Task: Create a sub task System Test and UAT for the task  Implement multi-factor authentication for user login in the project ActivaPro , assign it to team member softage.4@softage.net and update the status of the sub task to  Completed , set the priority of the sub task to High
Action: Mouse moved to (85, 334)
Screenshot: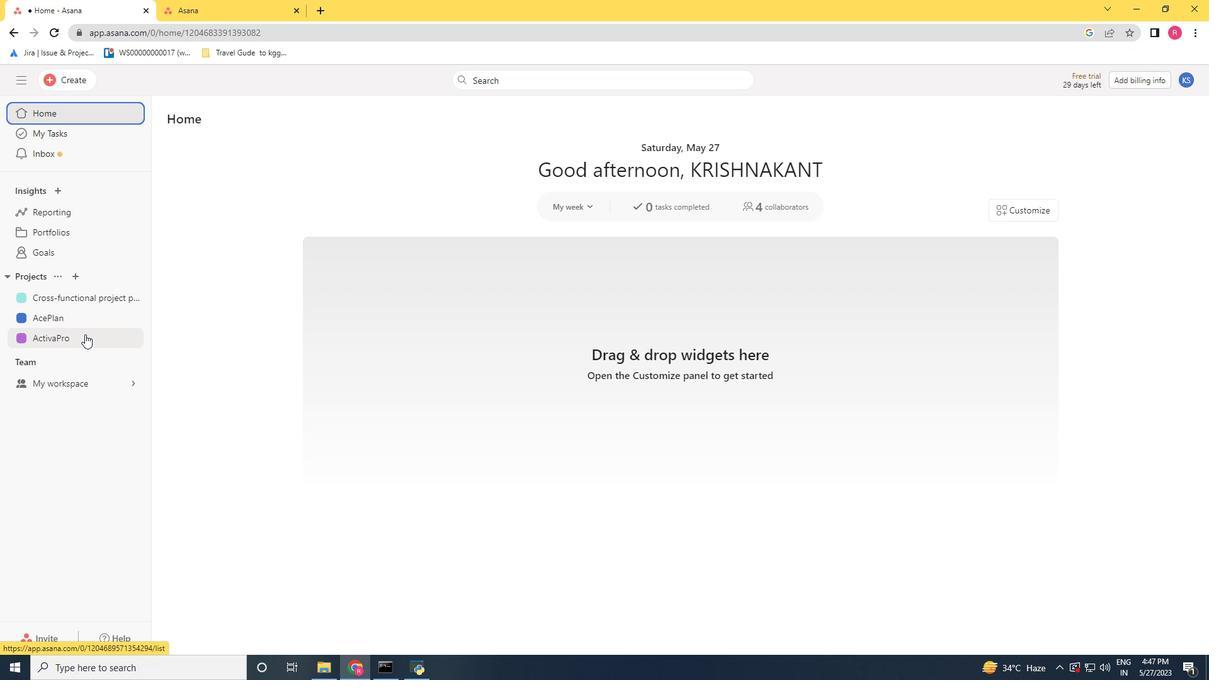 
Action: Mouse pressed left at (85, 334)
Screenshot: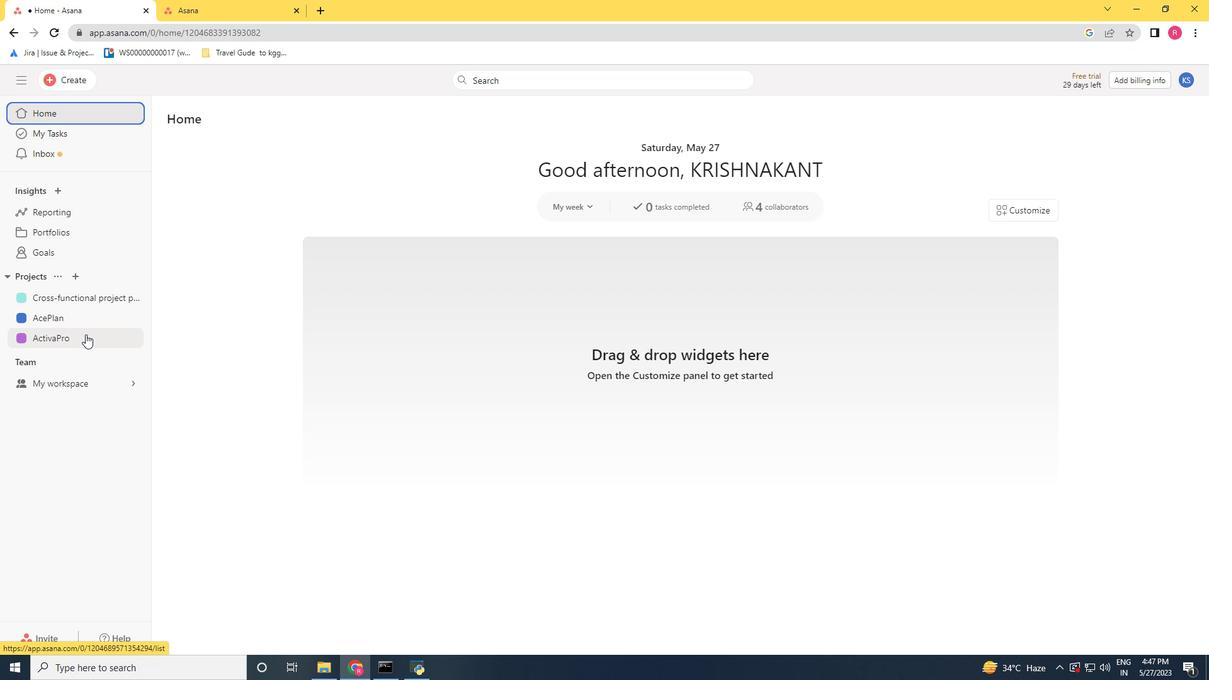 
Action: Mouse moved to (440, 292)
Screenshot: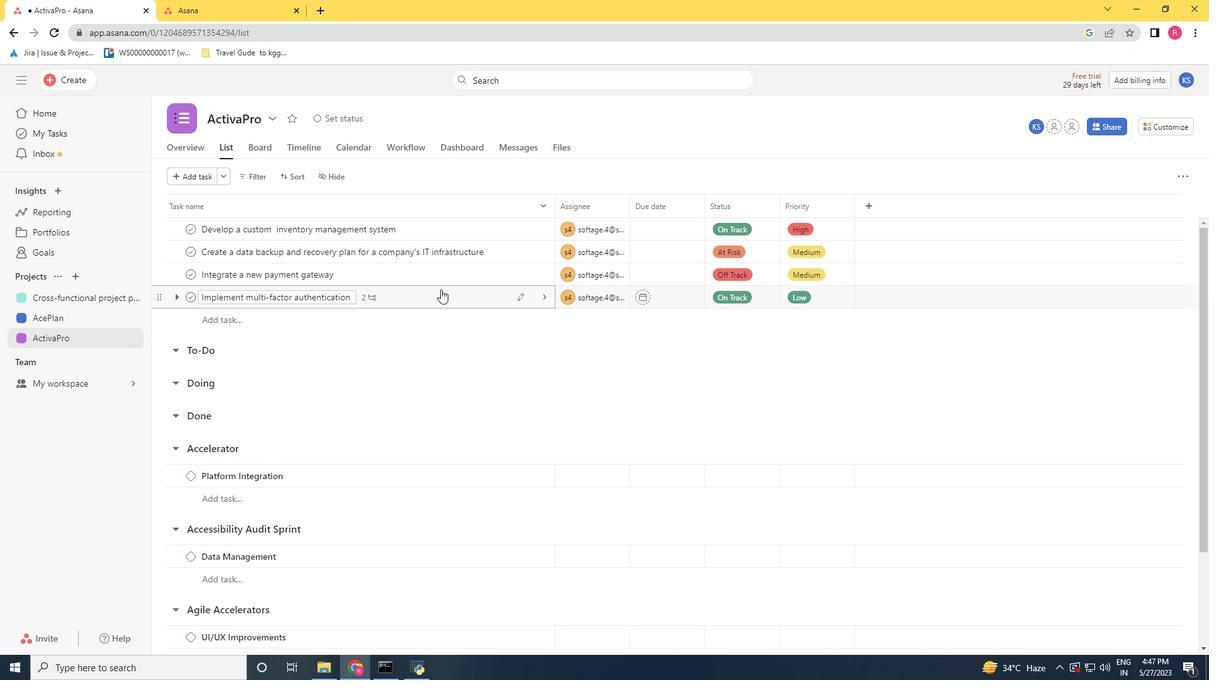 
Action: Mouse pressed left at (440, 292)
Screenshot: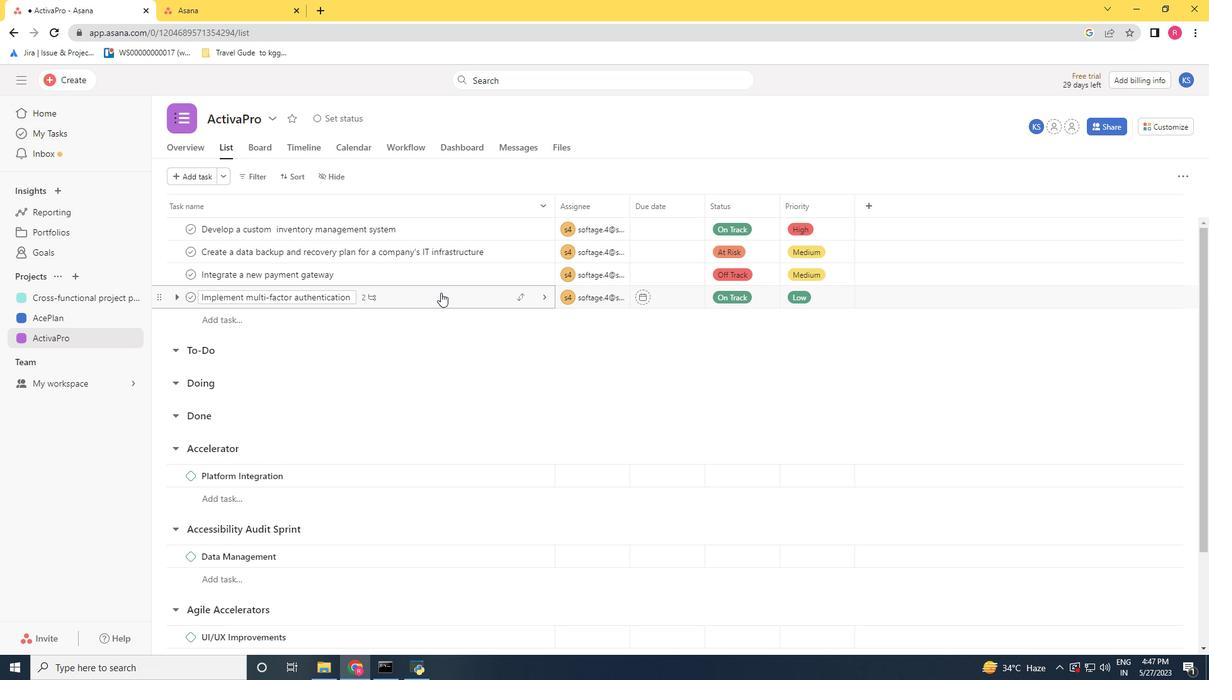 
Action: Mouse moved to (903, 489)
Screenshot: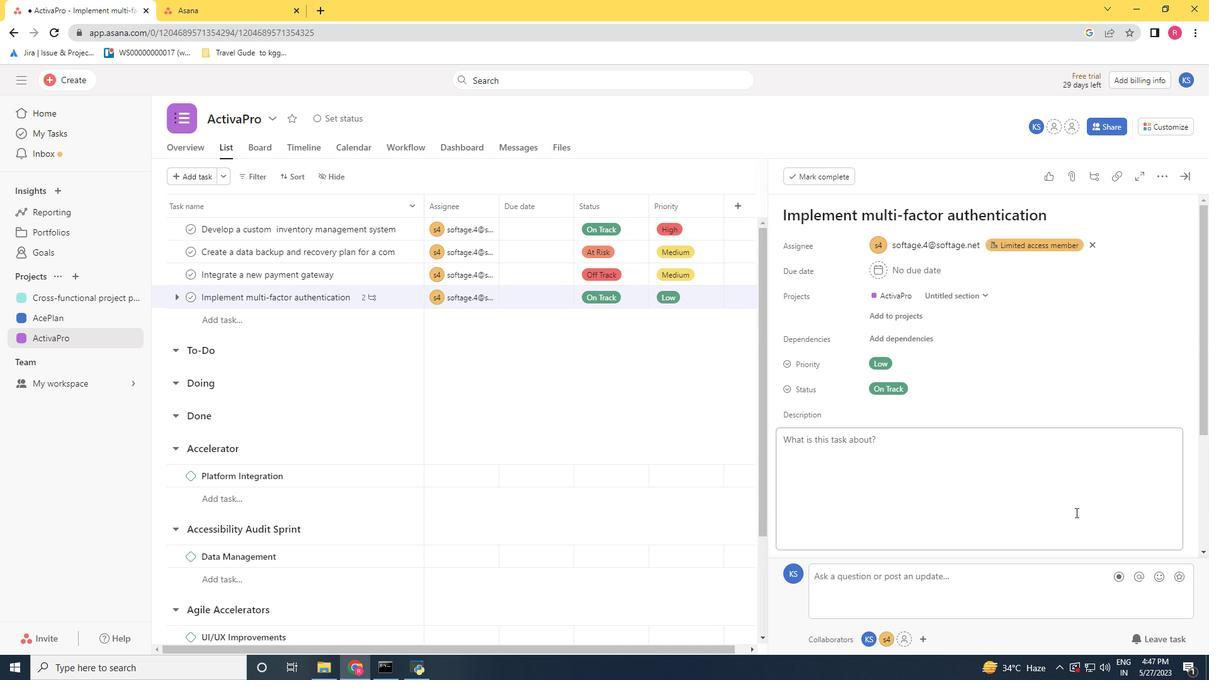 
Action: Mouse scrolled (903, 488) with delta (0, 0)
Screenshot: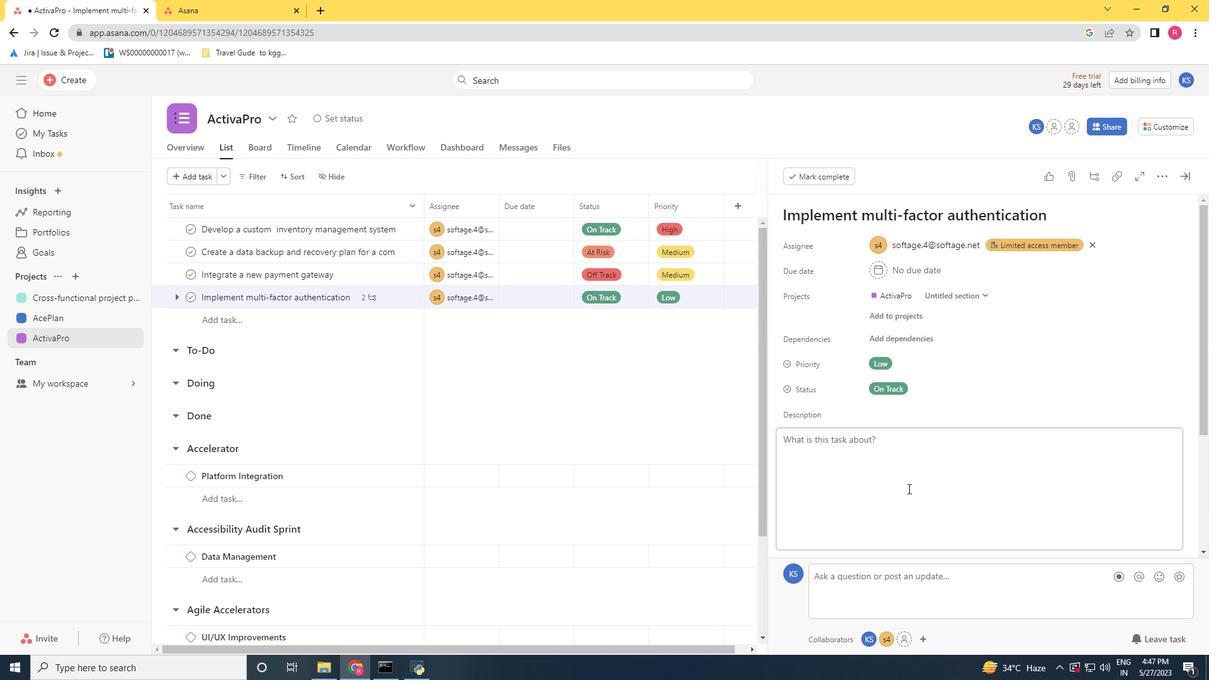 
Action: Mouse moved to (903, 491)
Screenshot: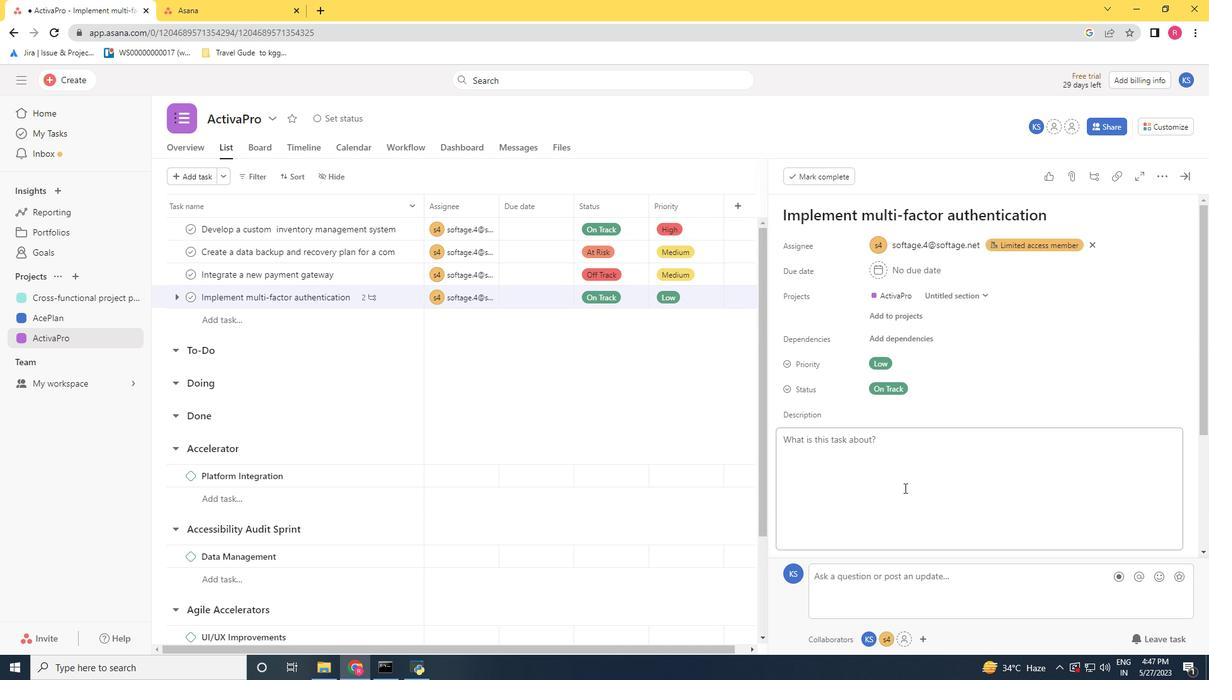 
Action: Mouse scrolled (903, 490) with delta (0, 0)
Screenshot: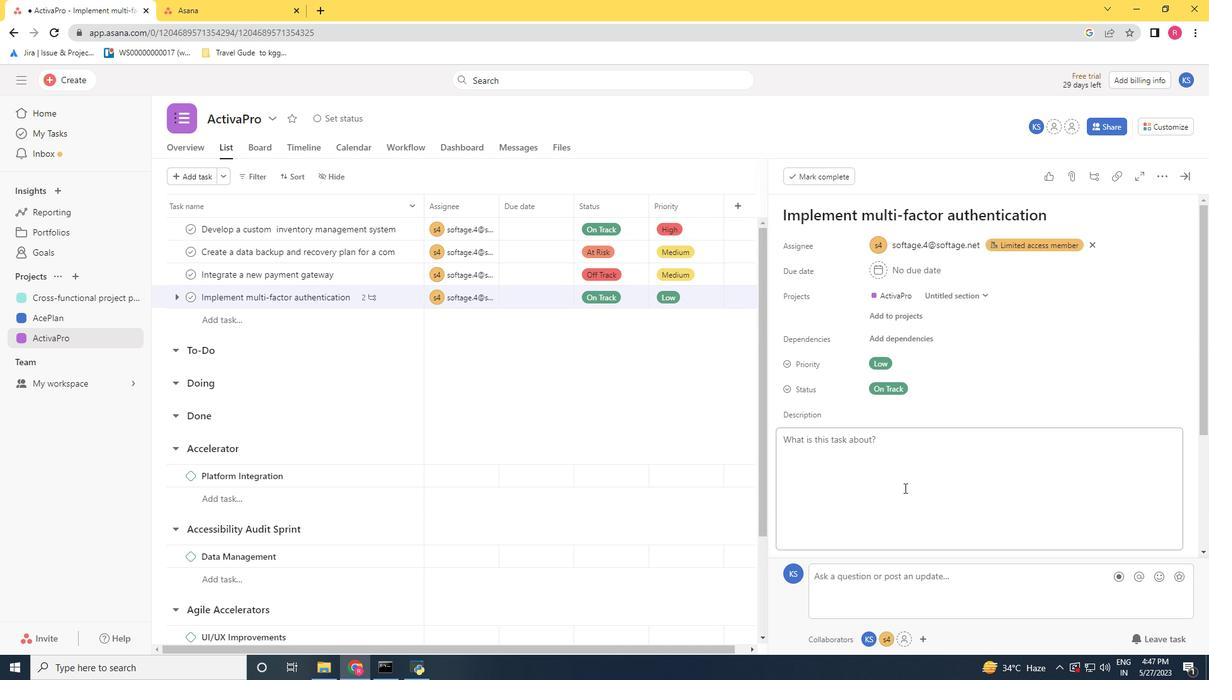 
Action: Mouse scrolled (903, 490) with delta (0, 0)
Screenshot: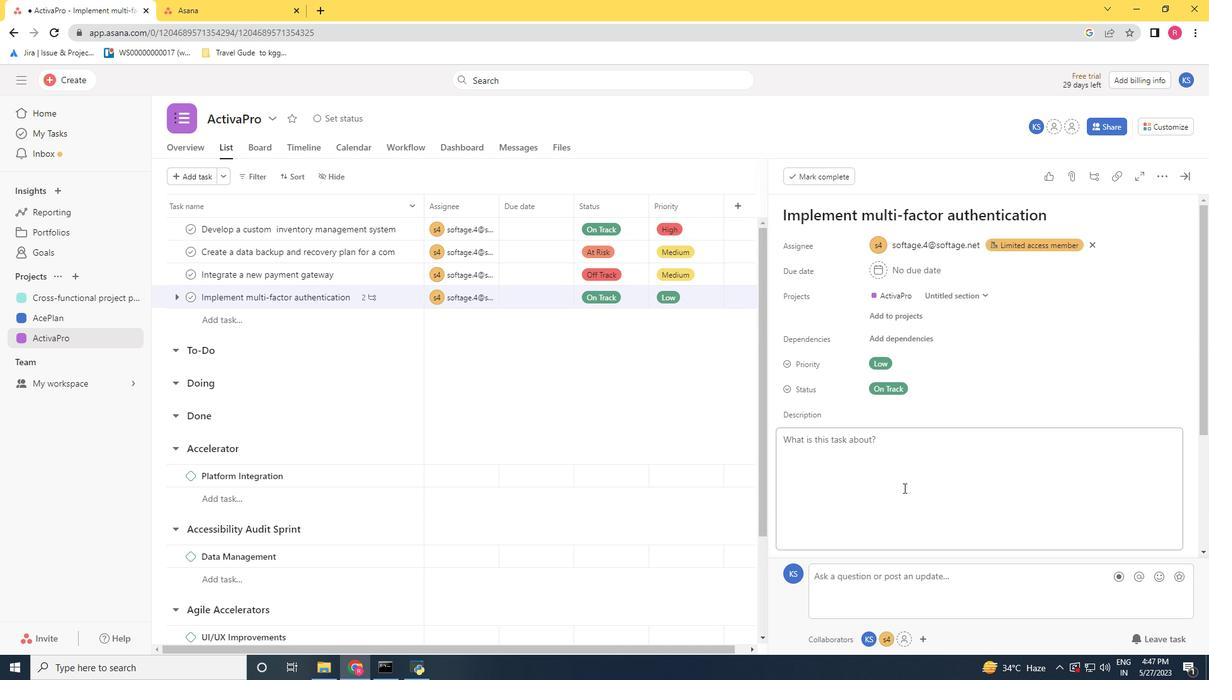
Action: Mouse moved to (826, 462)
Screenshot: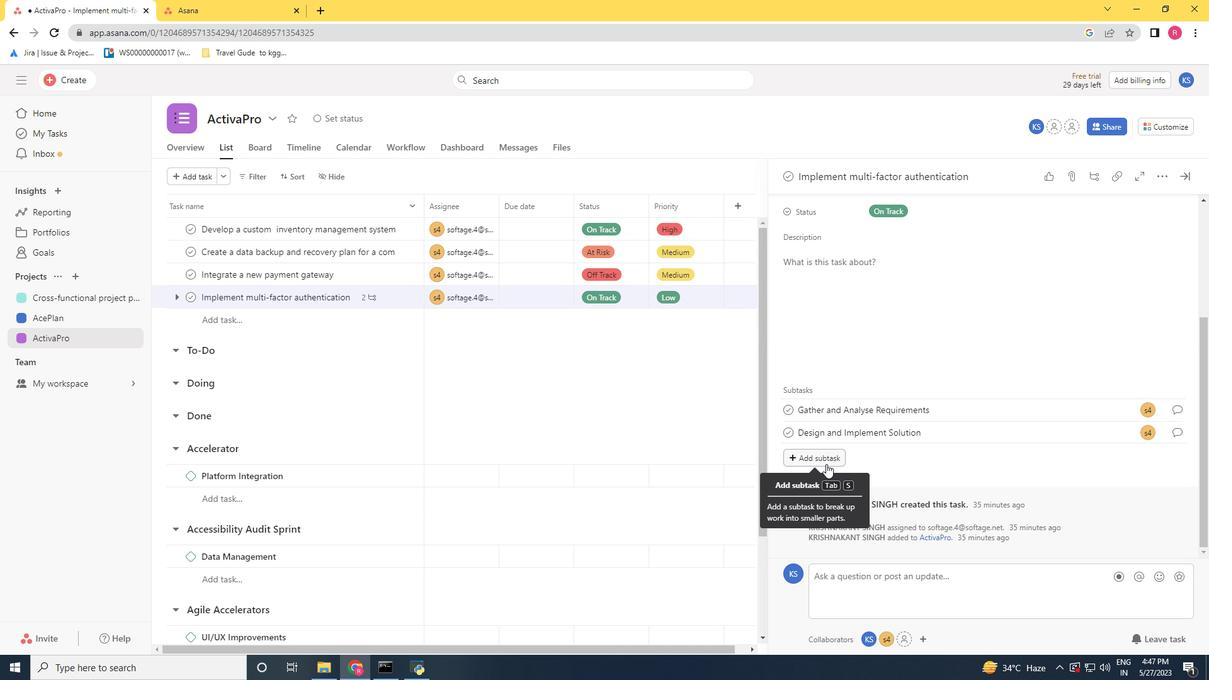 
Action: Mouse pressed left at (826, 462)
Screenshot: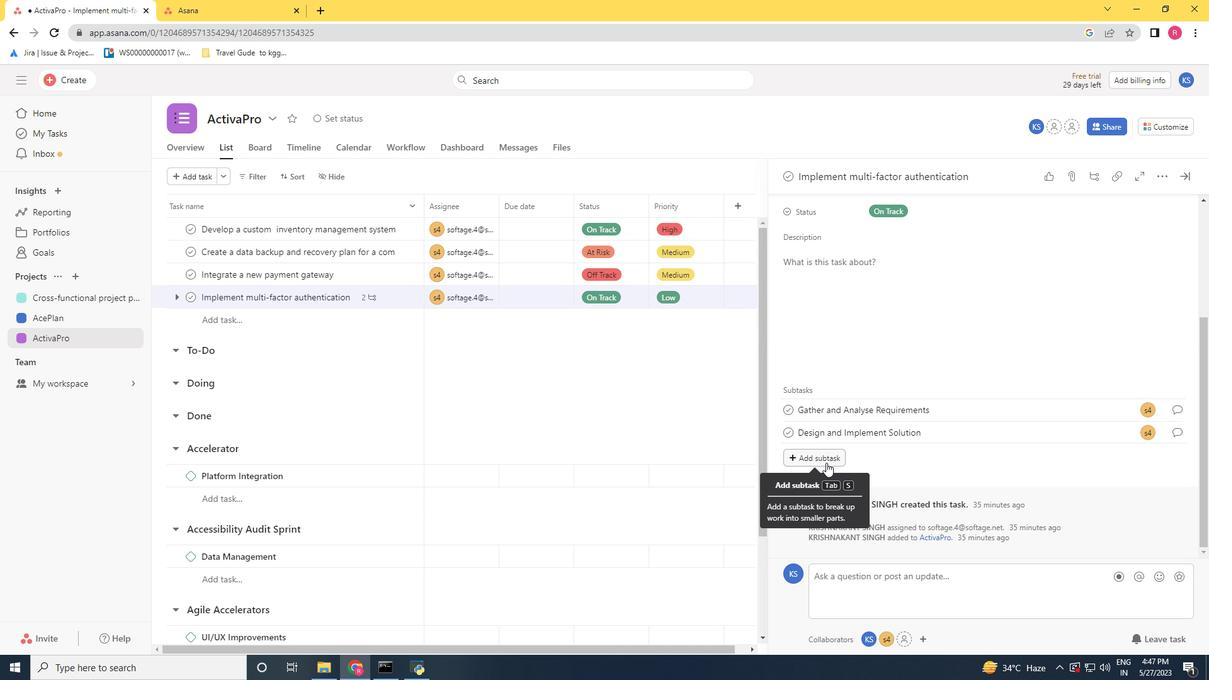 
Action: Key pressed <Key.shift>System<Key.space><Key.shift>Test<Key.space>and<Key.space><Key.shift>UAT<Key.space>for<Key.space><Key.backspace><Key.backspace><Key.backspace><Key.backspace>
Screenshot: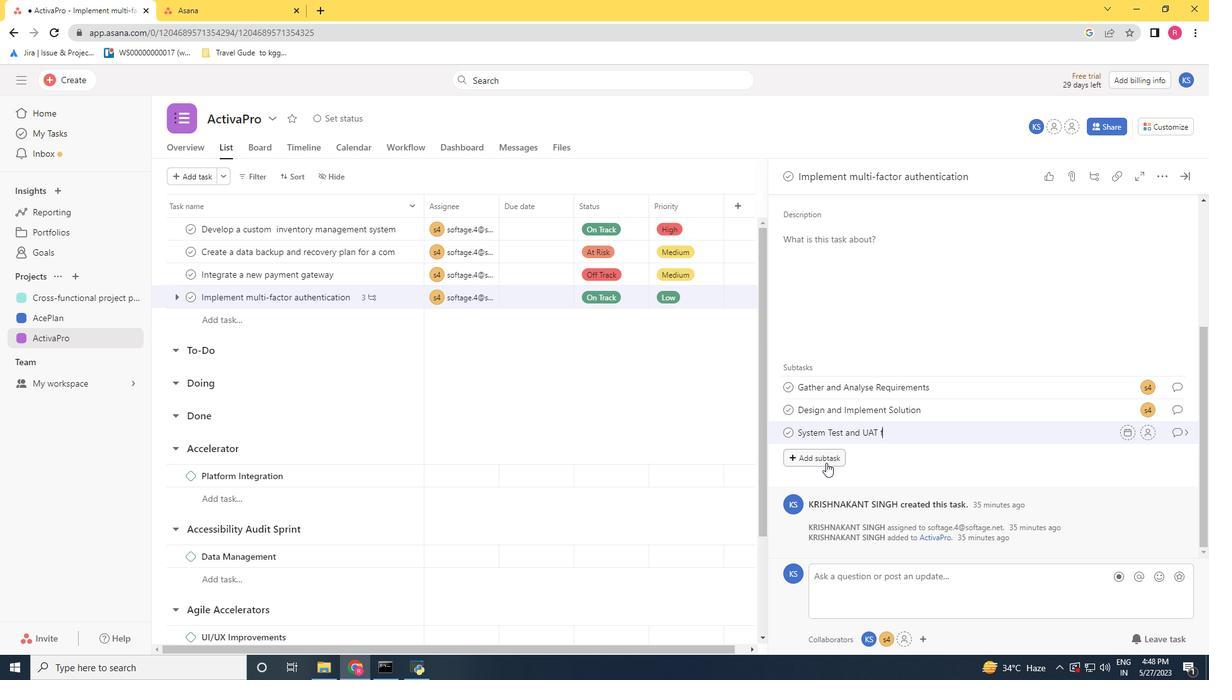 
Action: Mouse moved to (1150, 433)
Screenshot: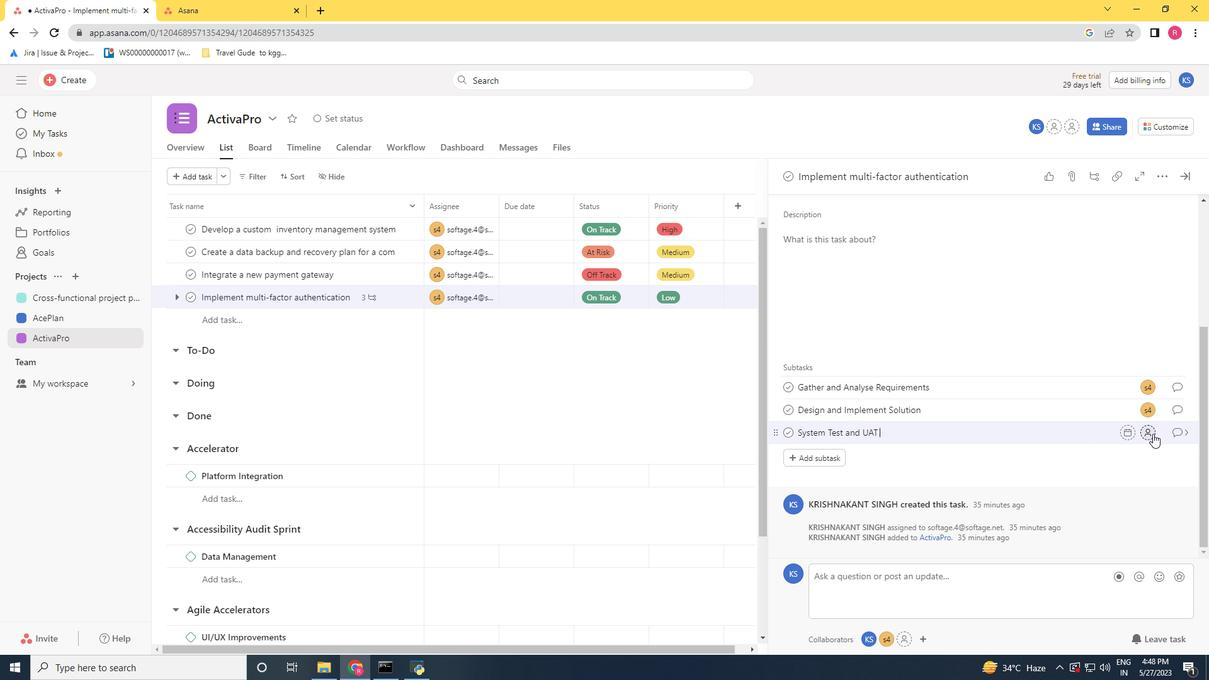 
Action: Mouse pressed left at (1150, 433)
Screenshot: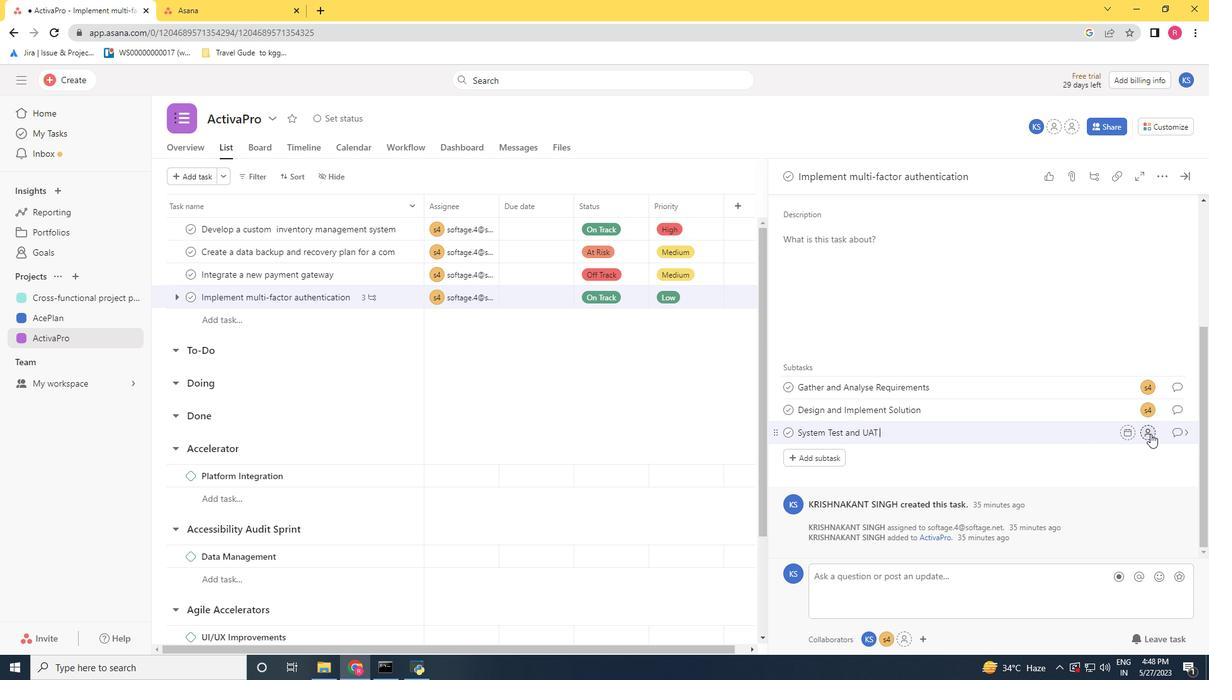
Action: Mouse moved to (1023, 561)
Screenshot: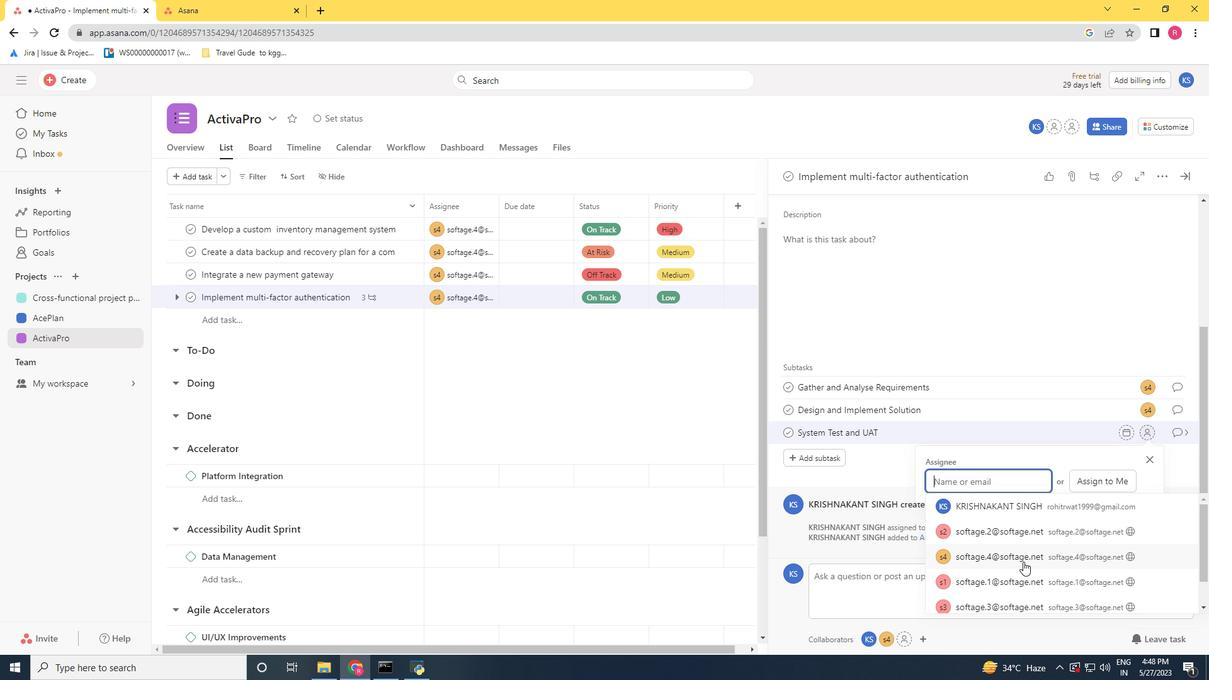 
Action: Mouse pressed left at (1023, 561)
Screenshot: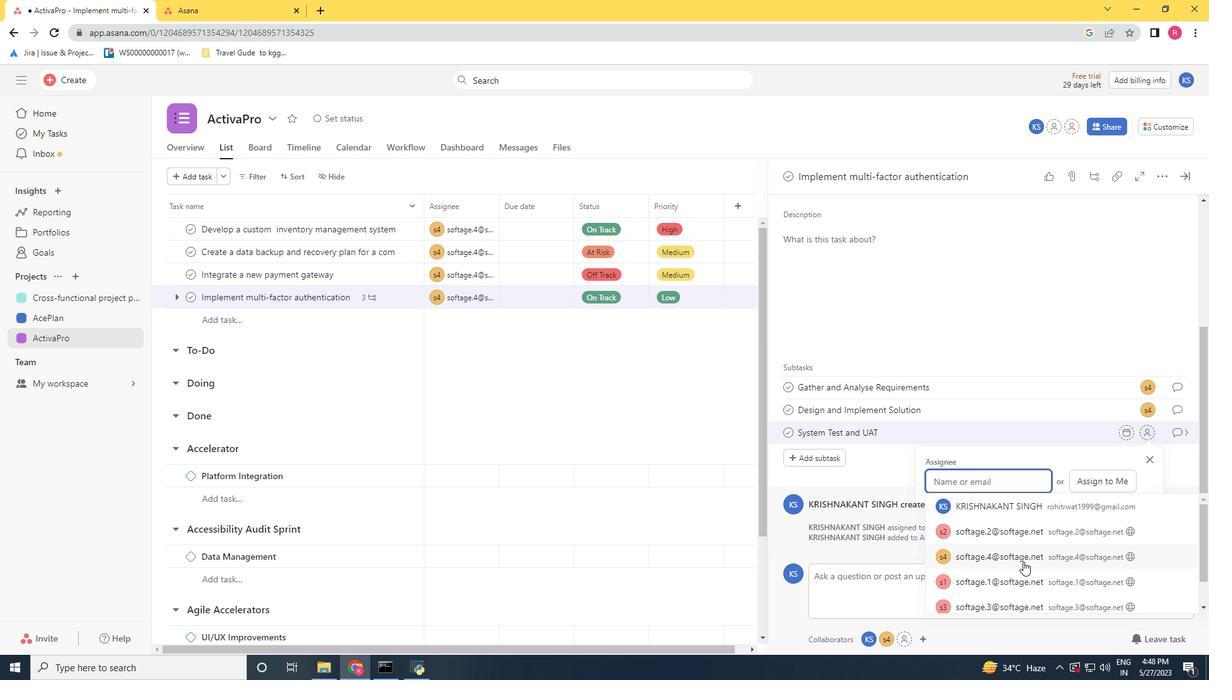 
Action: Mouse moved to (1177, 434)
Screenshot: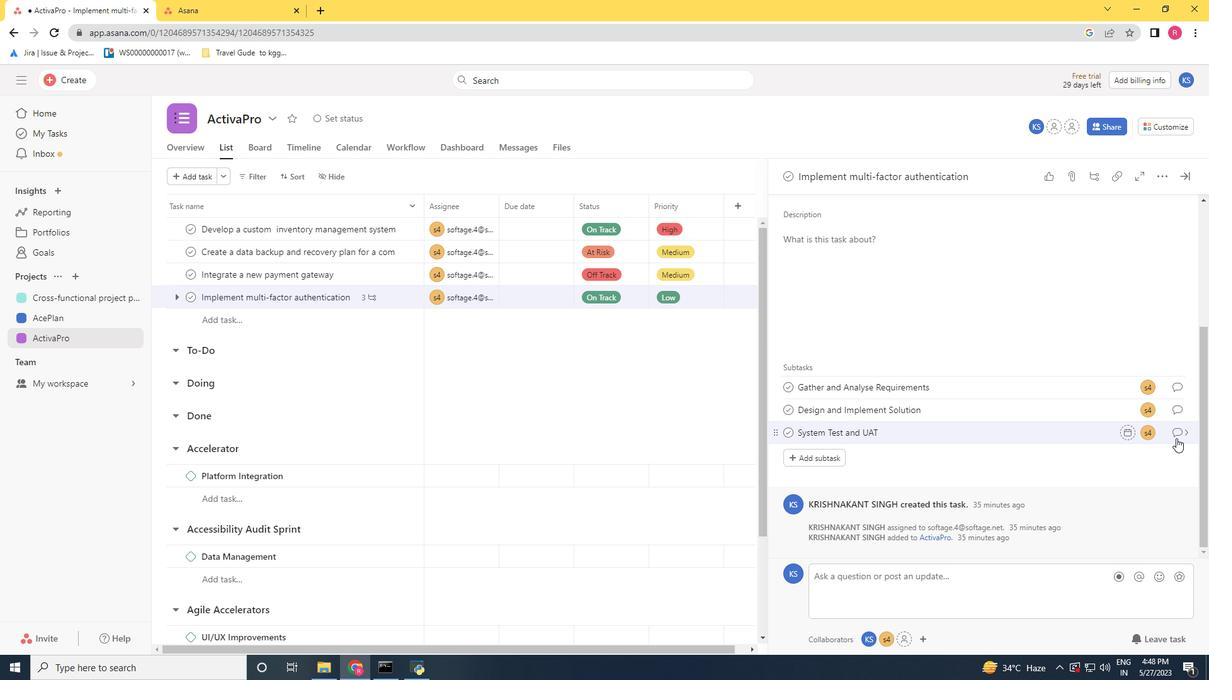 
Action: Mouse pressed left at (1177, 434)
Screenshot: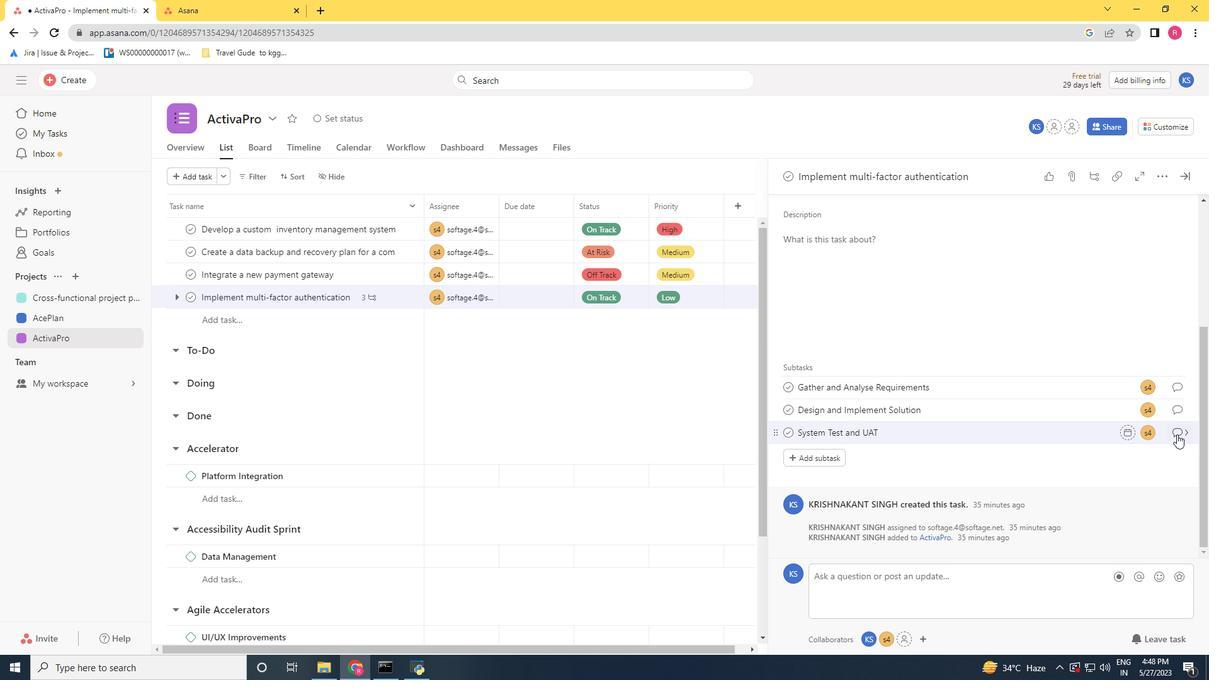 
Action: Mouse moved to (838, 356)
Screenshot: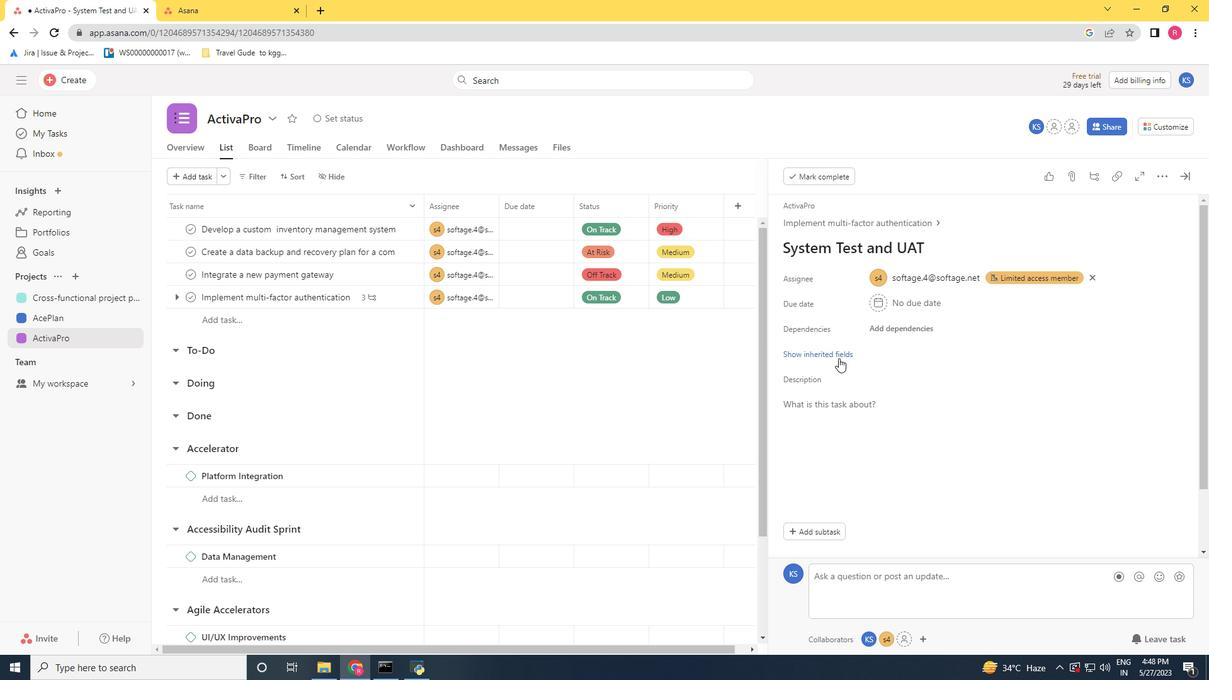 
Action: Mouse pressed left at (838, 356)
Screenshot: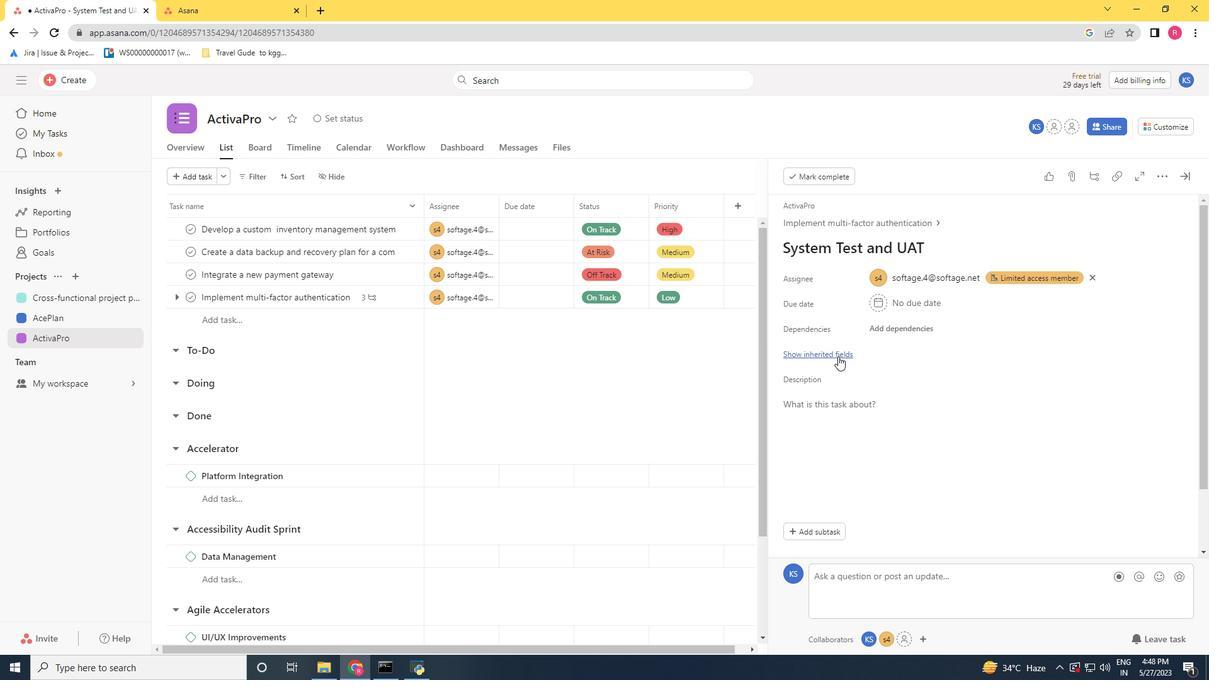 
Action: Mouse moved to (873, 399)
Screenshot: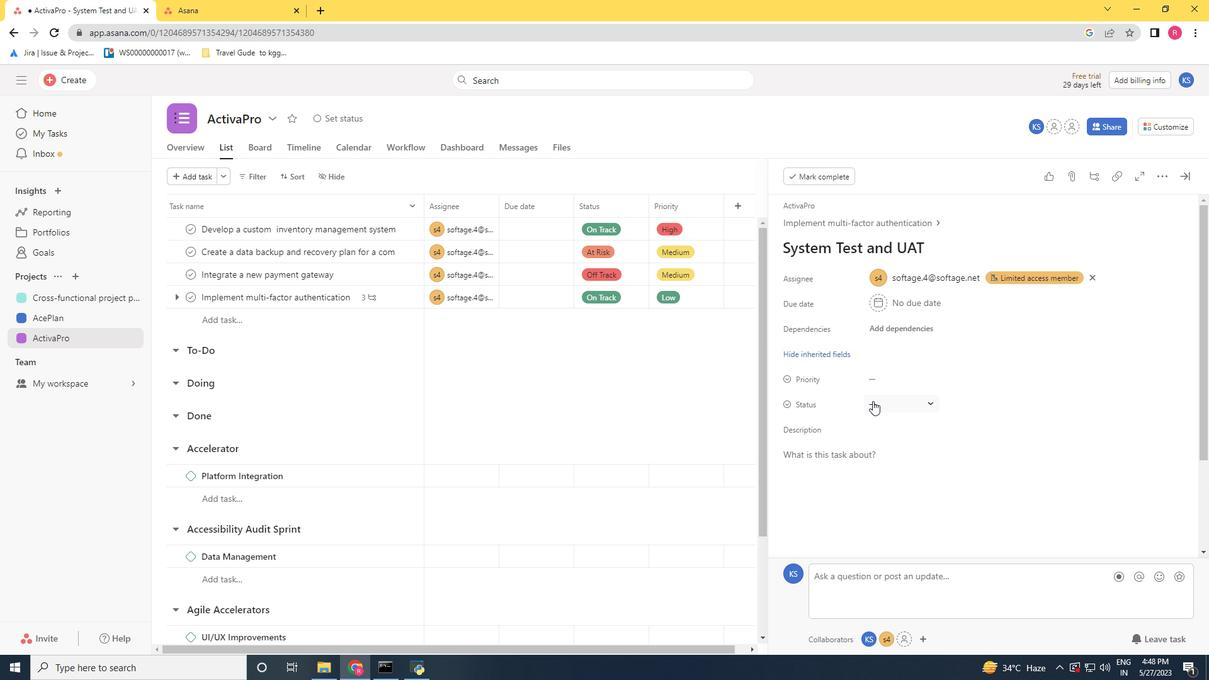 
Action: Mouse pressed left at (873, 399)
Screenshot: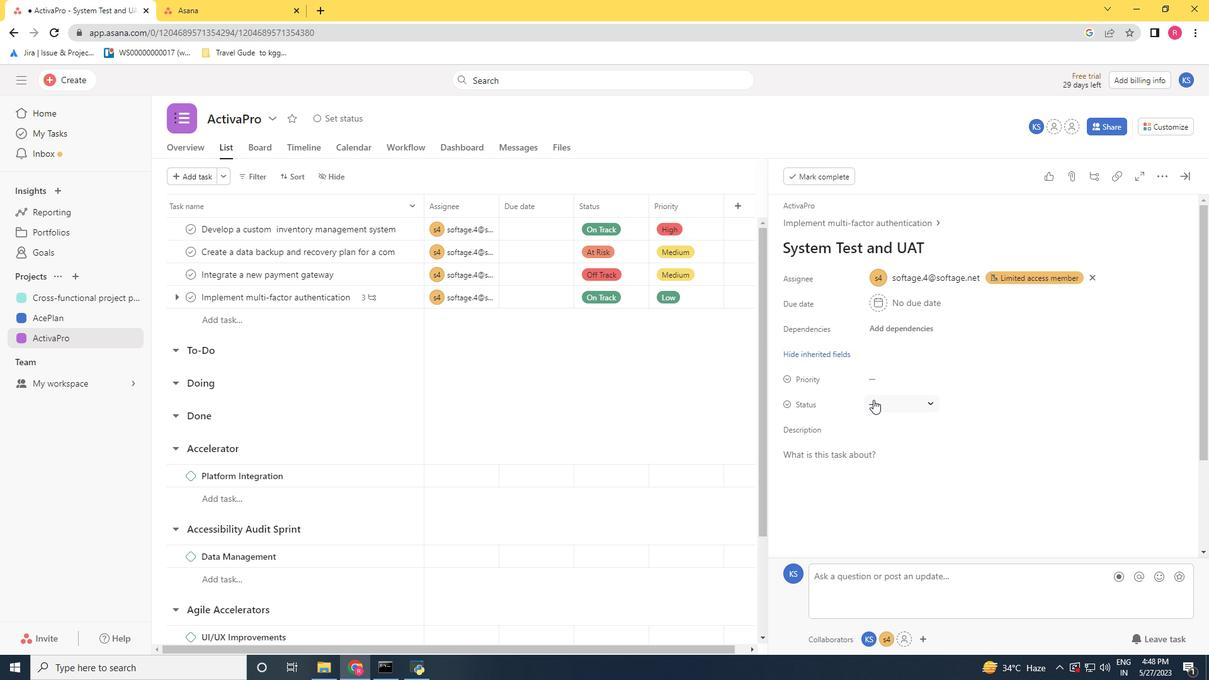 
Action: Mouse moved to (917, 510)
Screenshot: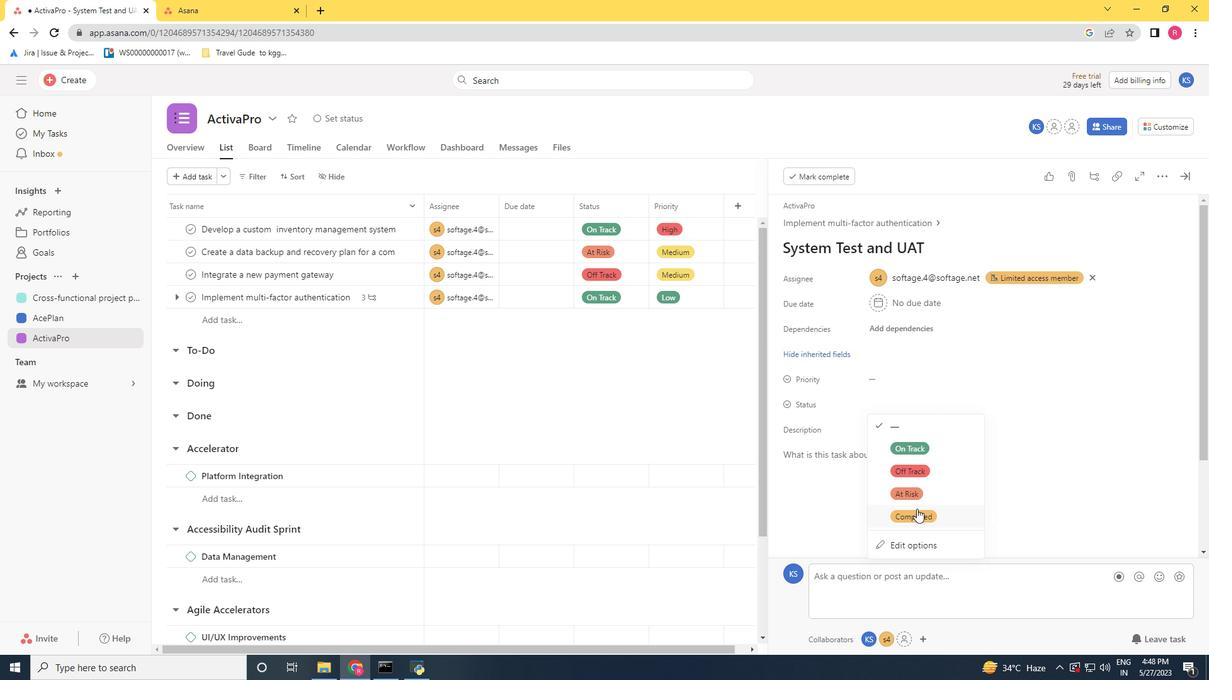 
Action: Mouse pressed left at (917, 510)
Screenshot: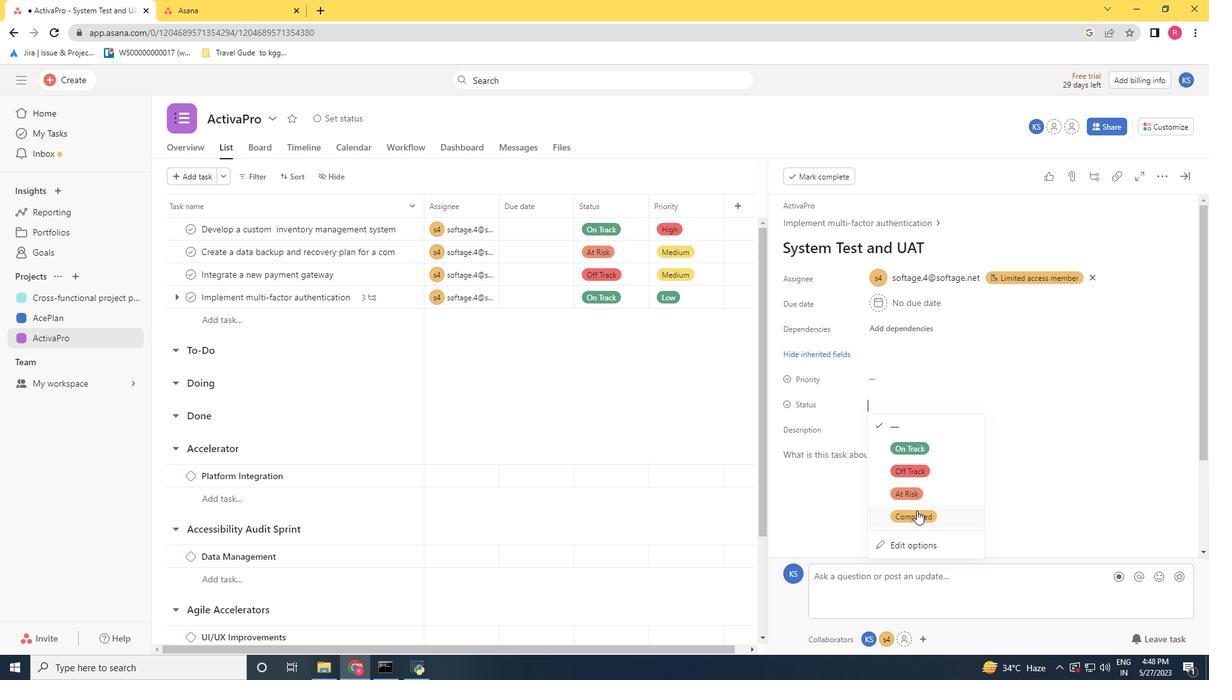 
Action: Mouse moved to (889, 384)
Screenshot: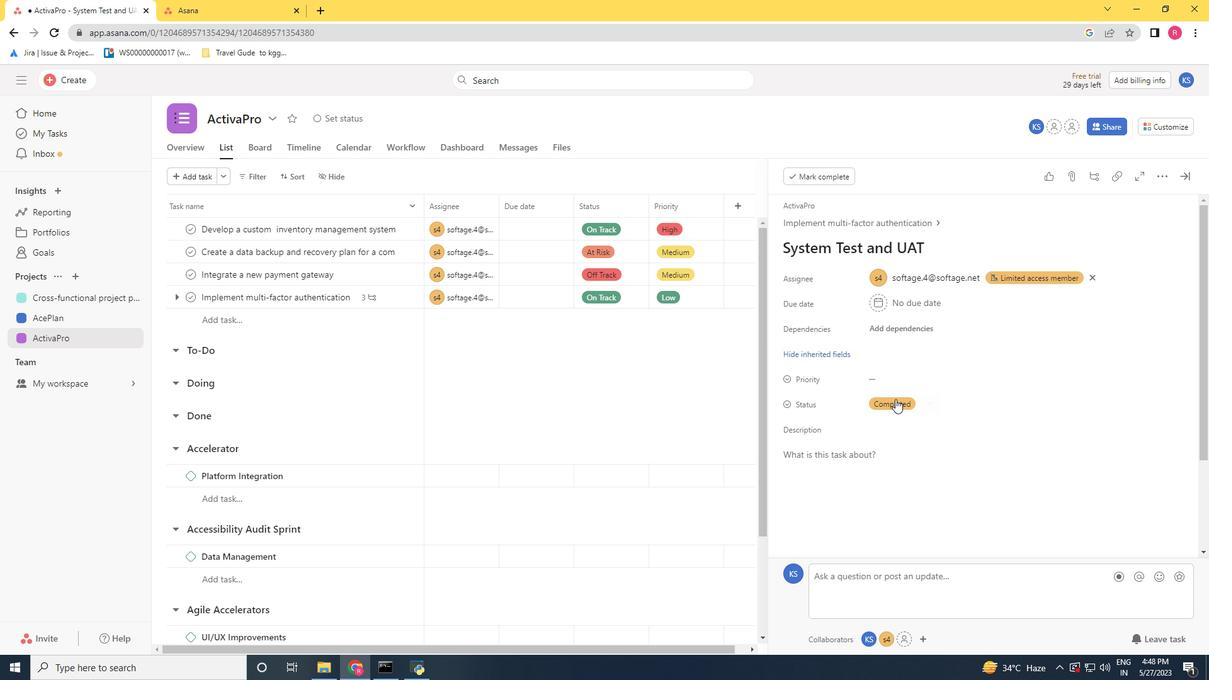 
Action: Mouse pressed left at (889, 384)
Screenshot: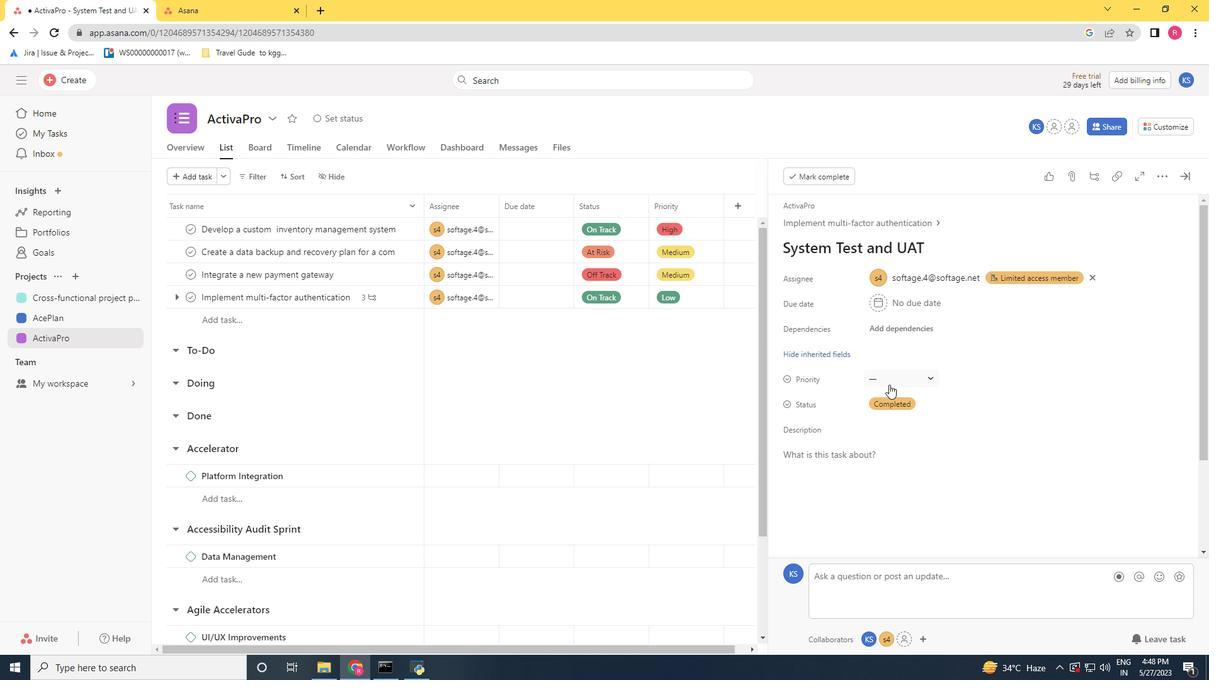 
Action: Mouse moved to (910, 418)
Screenshot: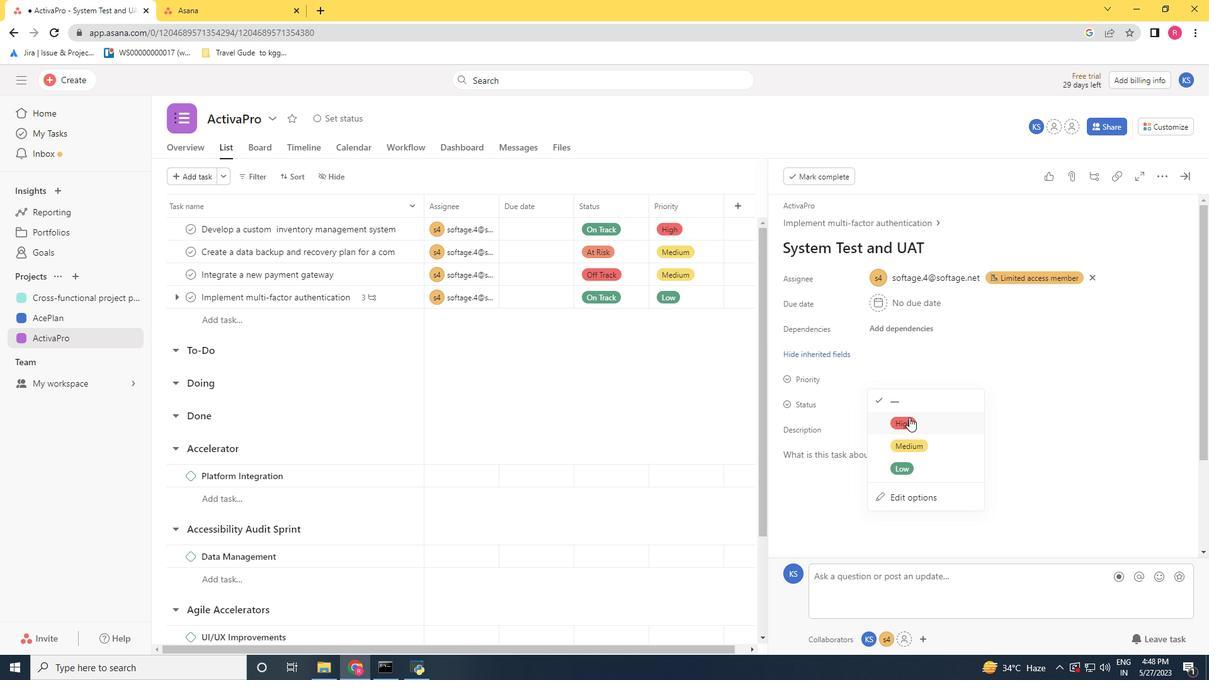 
Action: Mouse pressed left at (910, 418)
Screenshot: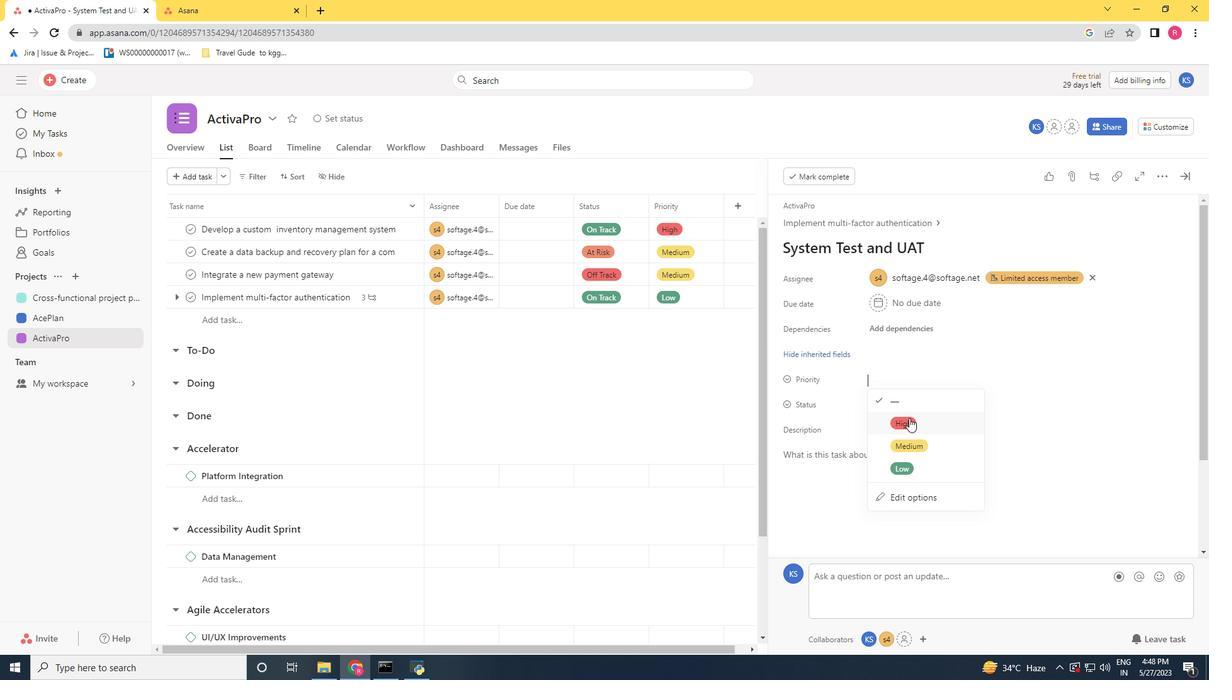 
Action: Mouse moved to (1189, 178)
Screenshot: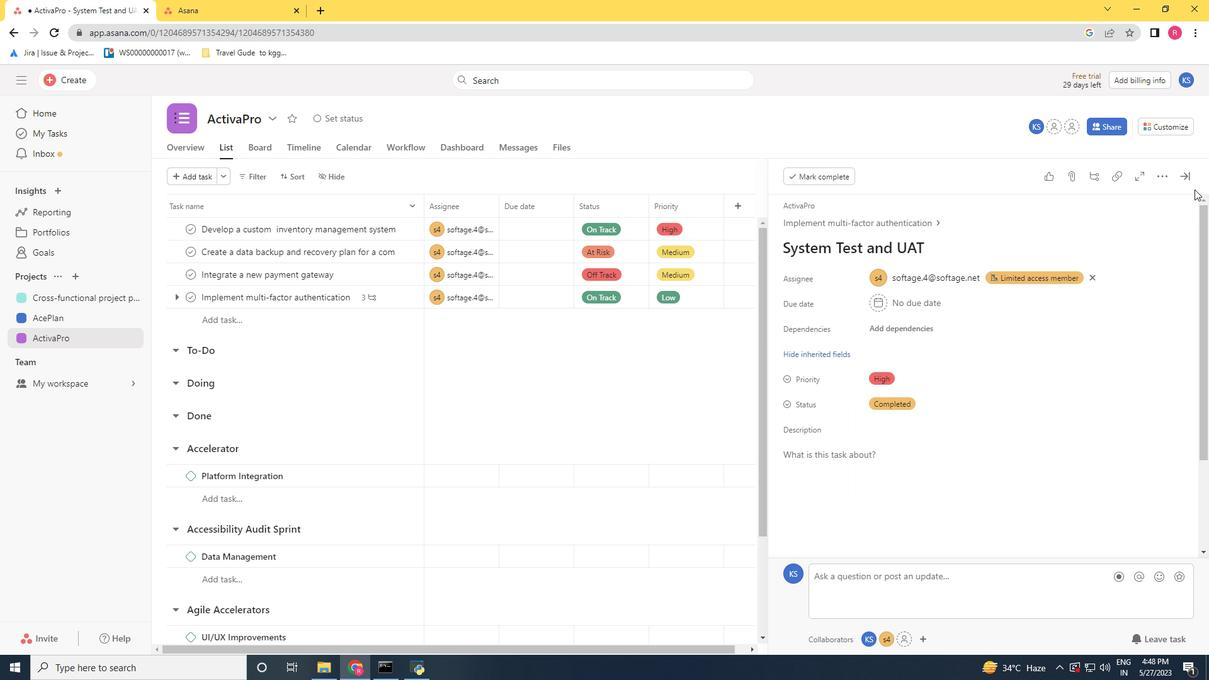 
Action: Mouse pressed left at (1189, 178)
Screenshot: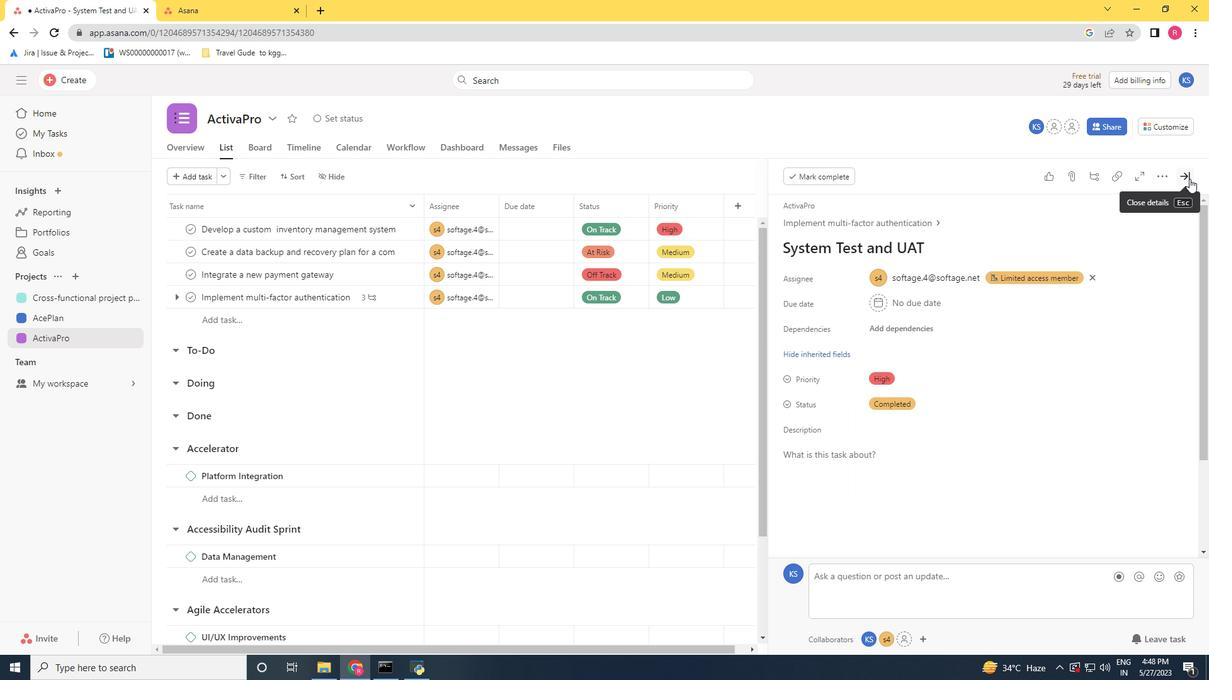 
